Task: Add patent or application number "92222".
Action: Mouse moved to (701, 85)
Screenshot: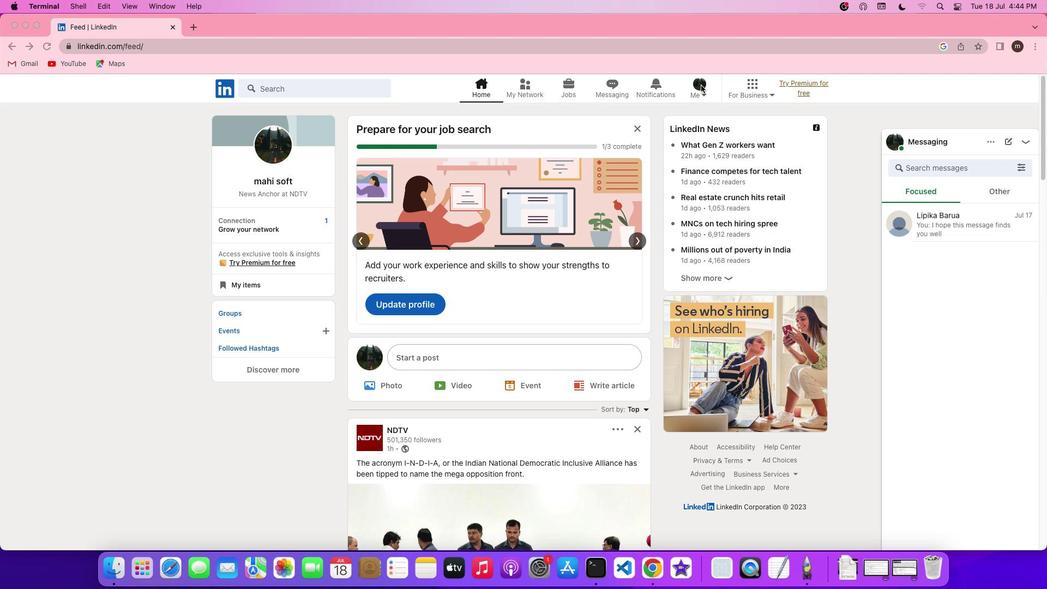 
Action: Mouse pressed left at (701, 85)
Screenshot: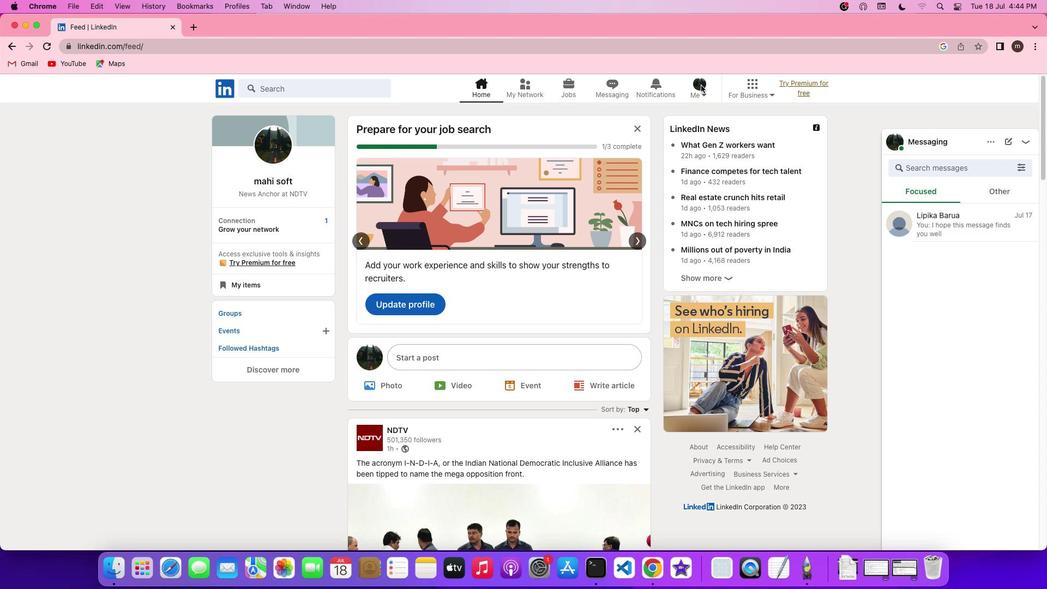 
Action: Mouse pressed left at (701, 85)
Screenshot: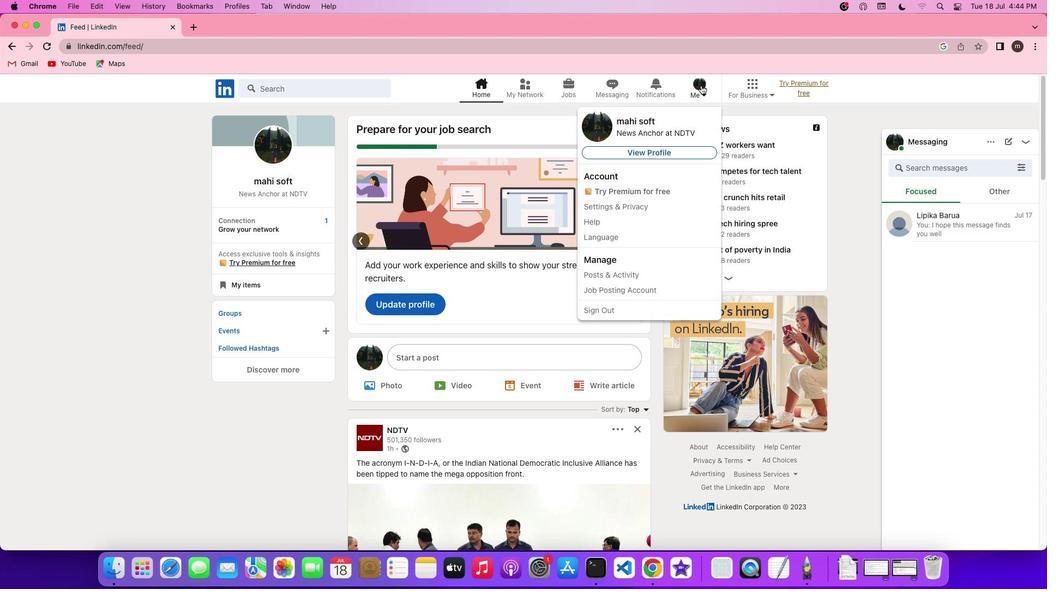 
Action: Mouse pressed left at (701, 85)
Screenshot: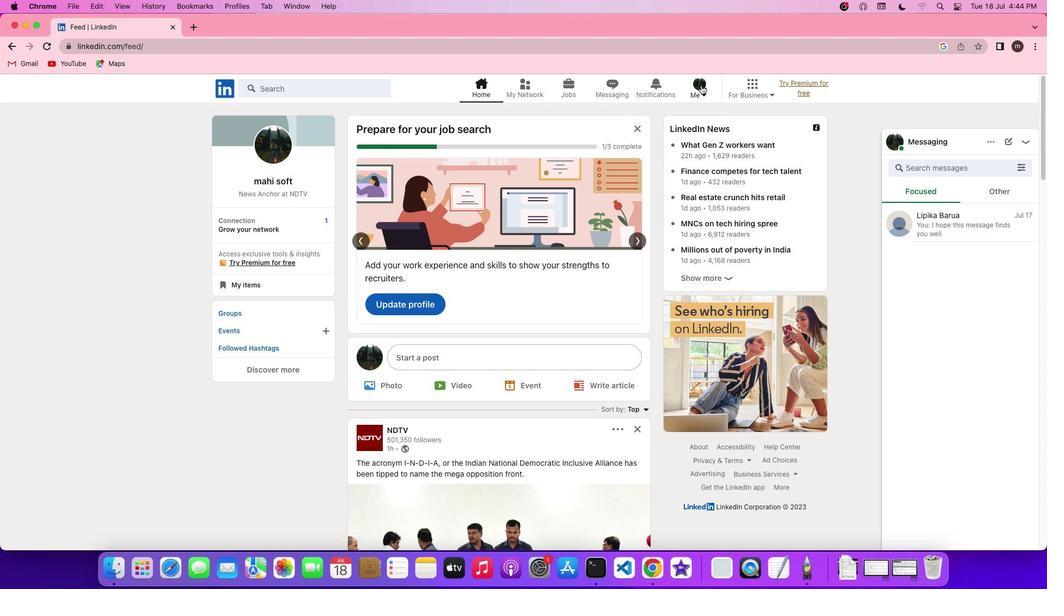 
Action: Mouse moved to (660, 149)
Screenshot: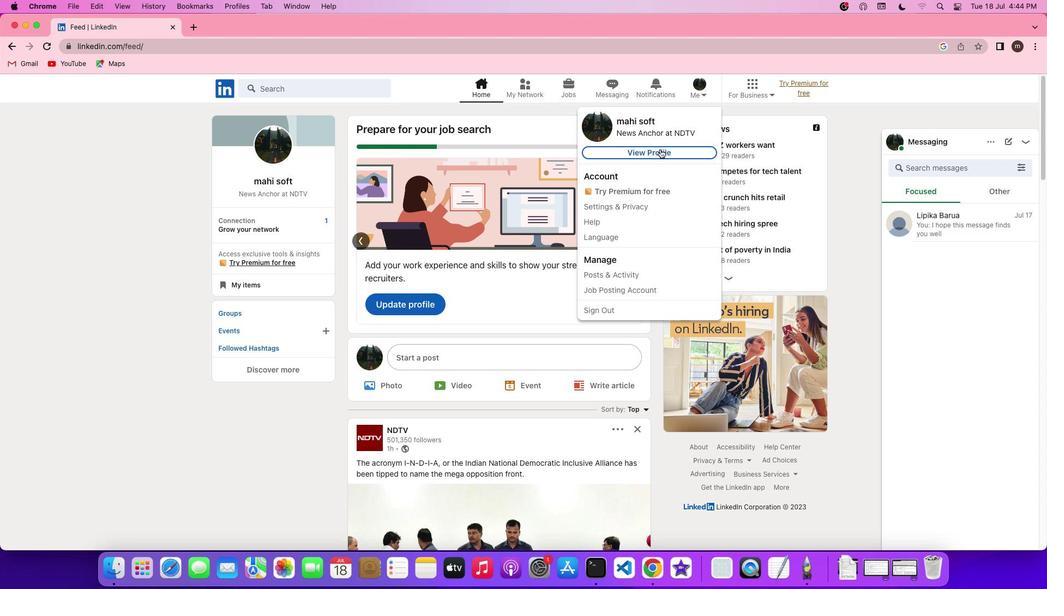 
Action: Mouse pressed left at (660, 149)
Screenshot: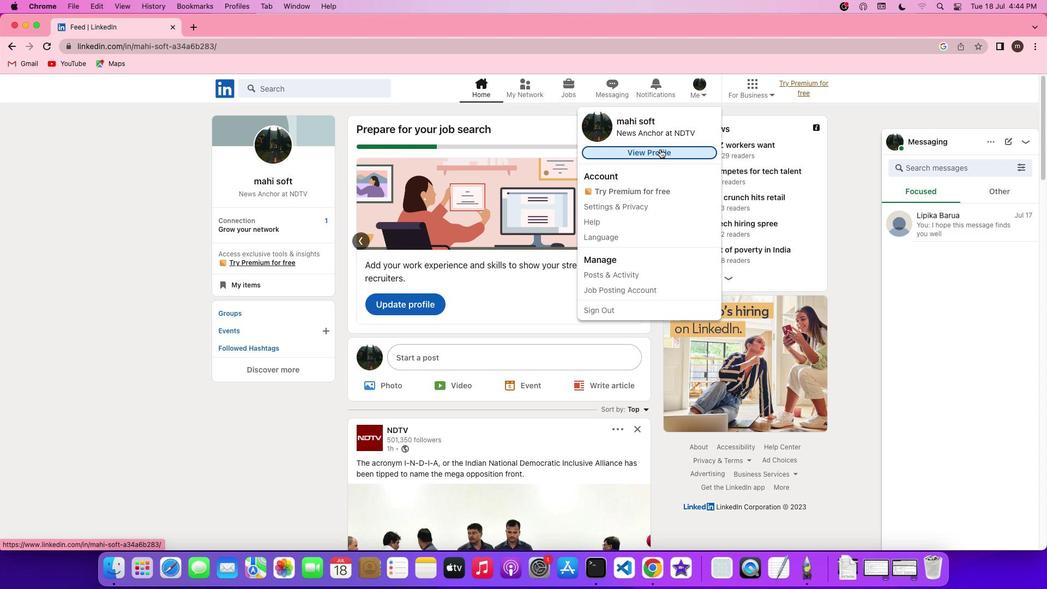 
Action: Mouse moved to (336, 330)
Screenshot: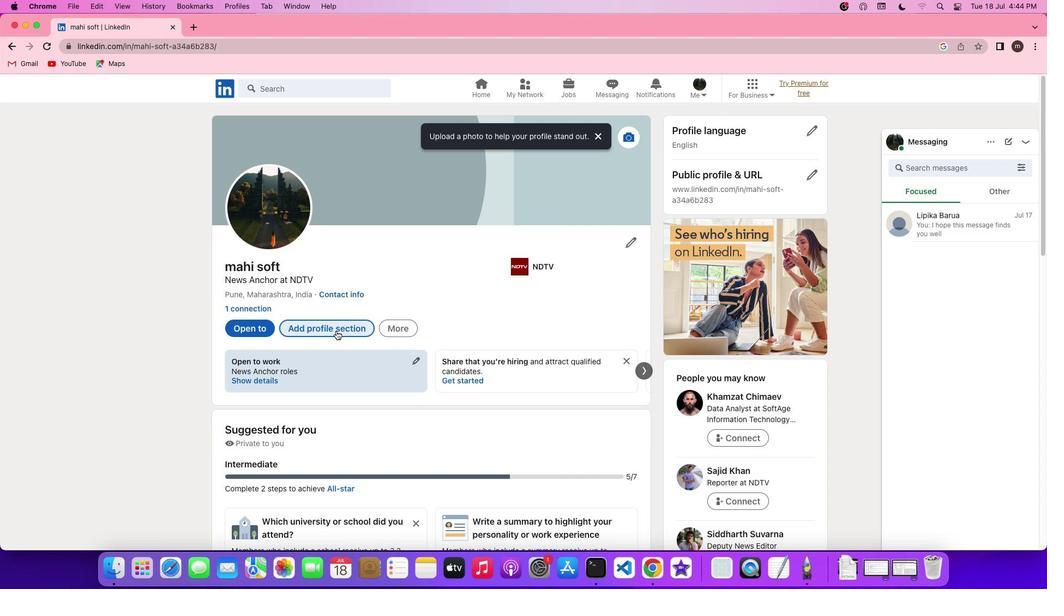 
Action: Mouse pressed left at (336, 330)
Screenshot: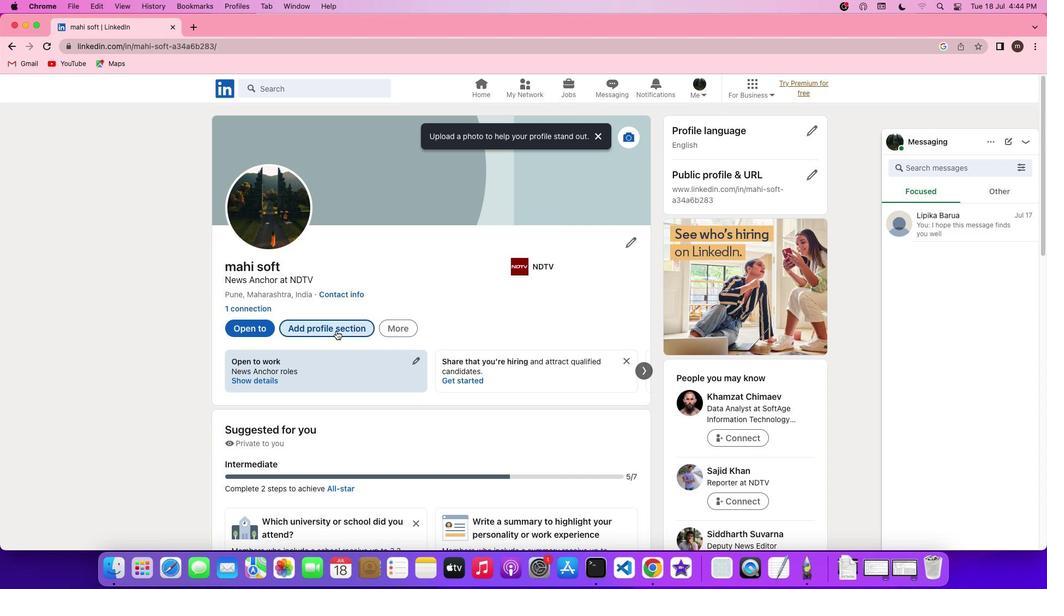 
Action: Mouse moved to (396, 343)
Screenshot: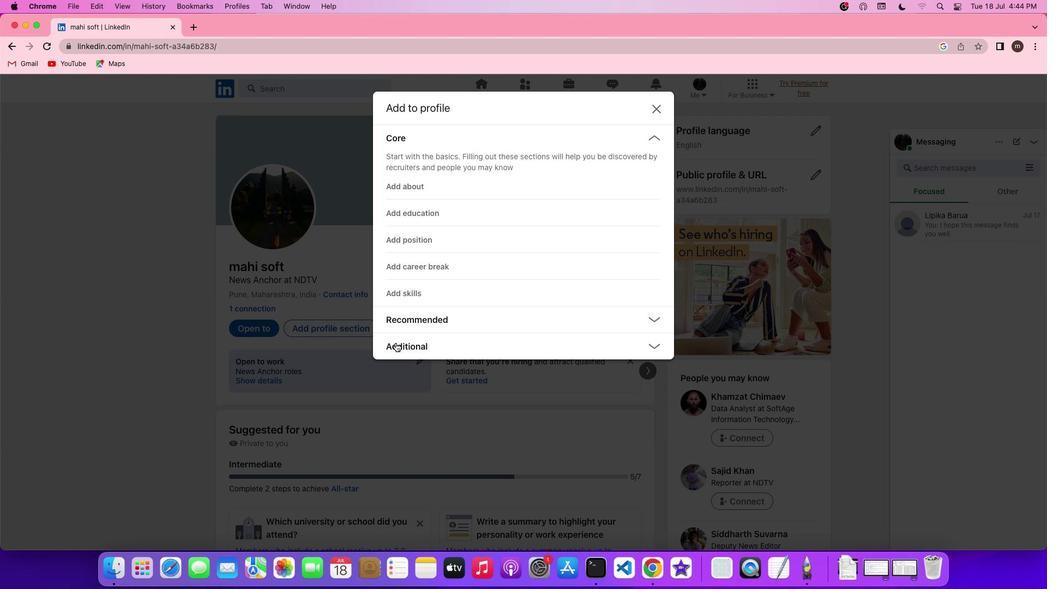 
Action: Mouse pressed left at (396, 343)
Screenshot: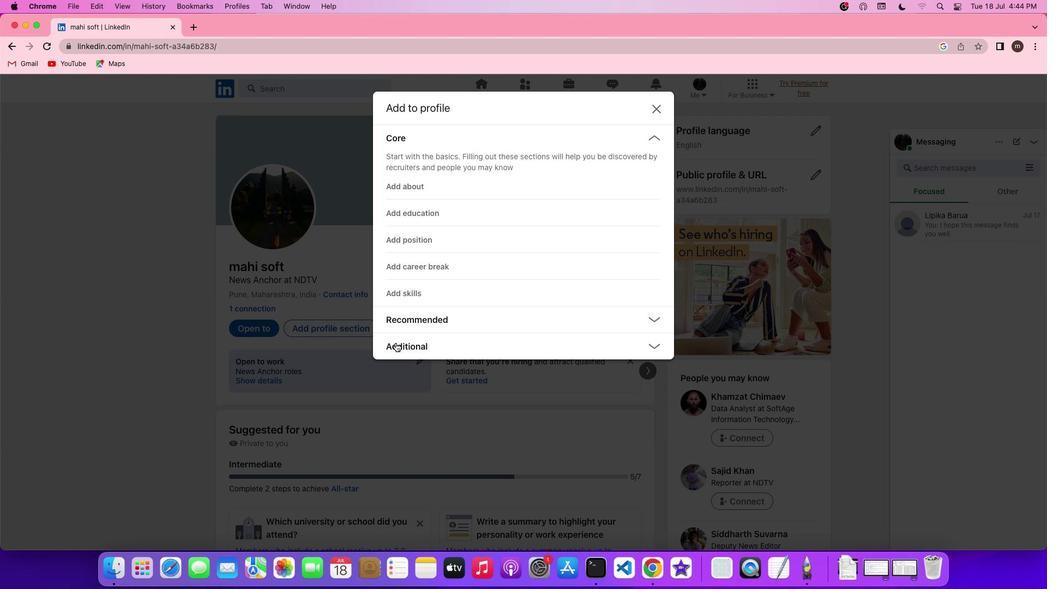 
Action: Mouse moved to (403, 294)
Screenshot: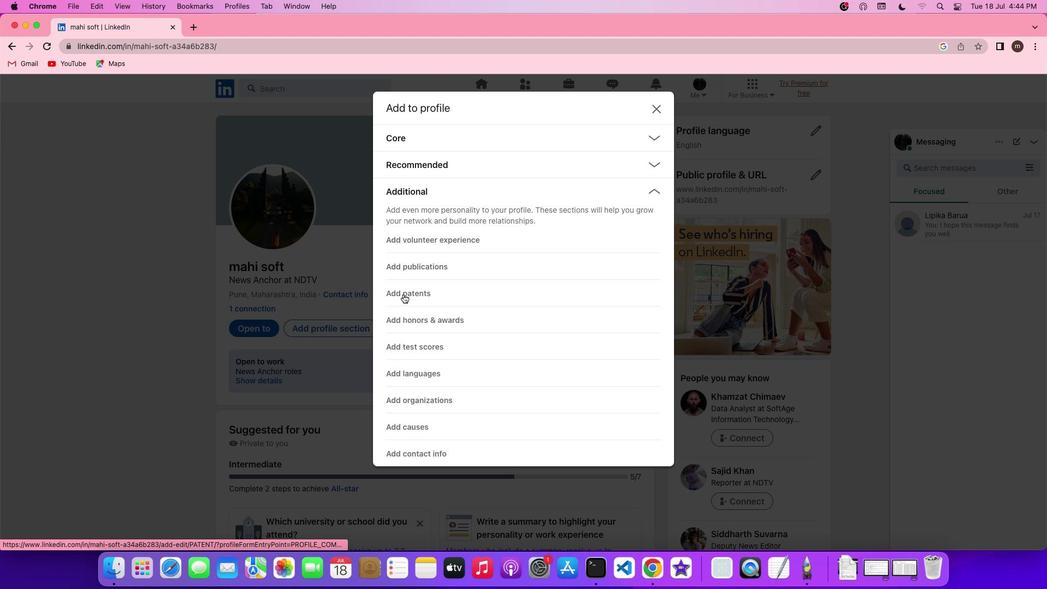 
Action: Mouse pressed left at (403, 294)
Screenshot: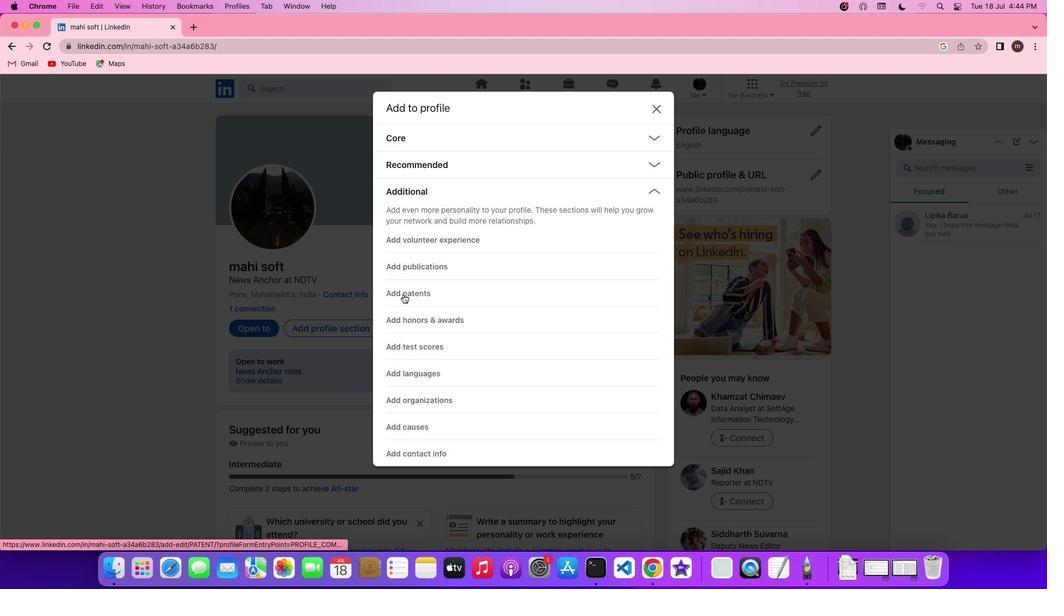 
Action: Mouse moved to (411, 217)
Screenshot: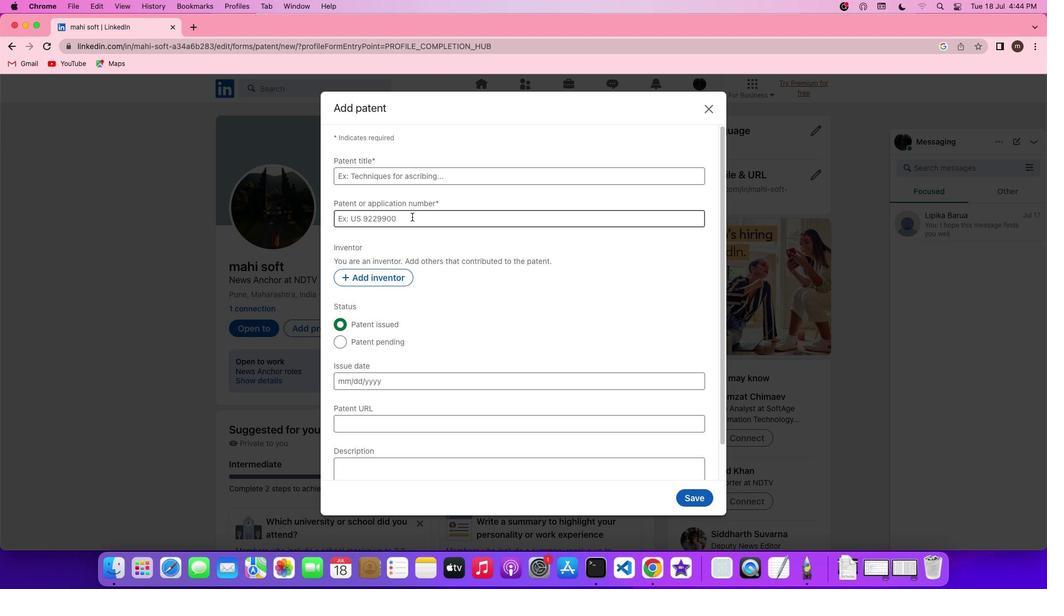 
Action: Mouse pressed left at (411, 217)
Screenshot: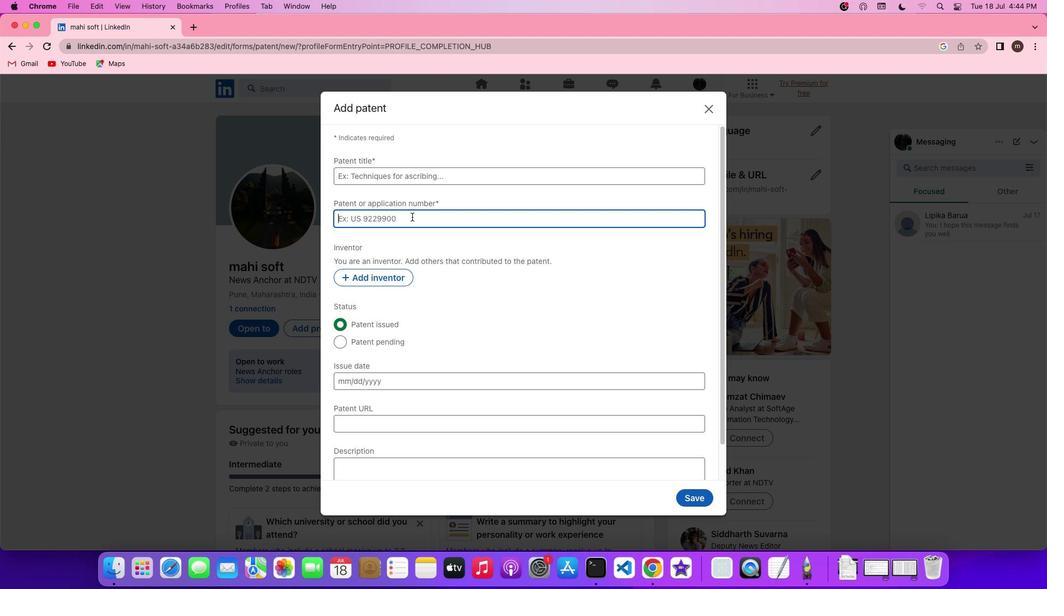 
Action: Key pressed '9''2''2''2''2'
Screenshot: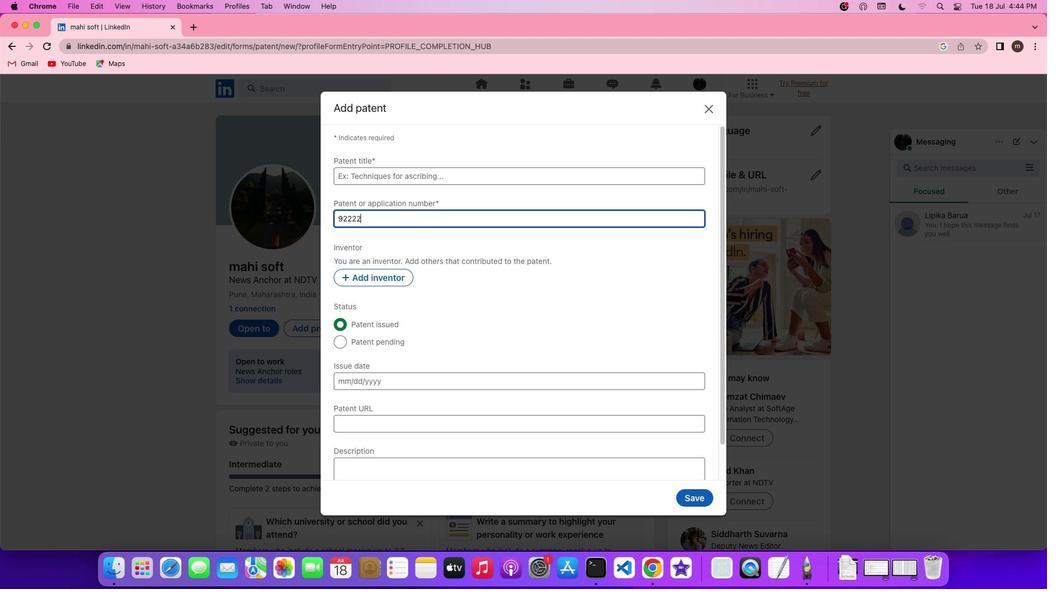 
